 Task: Learn more about a recruiter lite.
Action: Mouse moved to (810, 98)
Screenshot: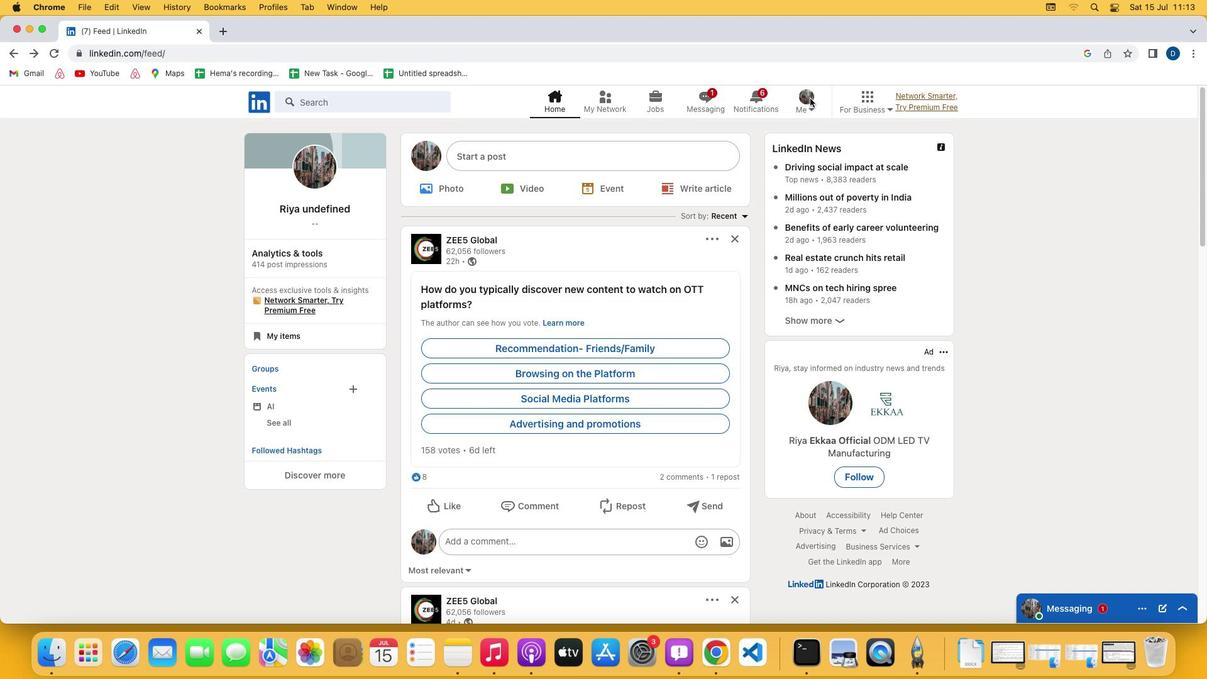
Action: Mouse pressed left at (810, 98)
Screenshot: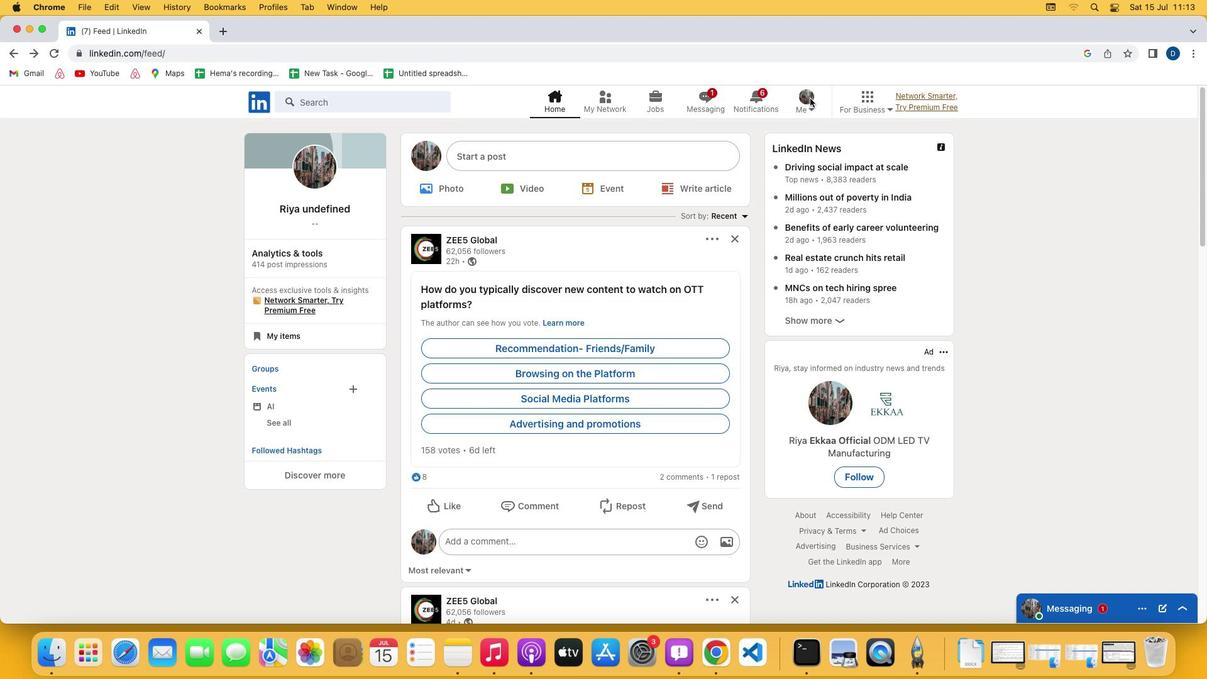 
Action: Mouse pressed left at (810, 98)
Screenshot: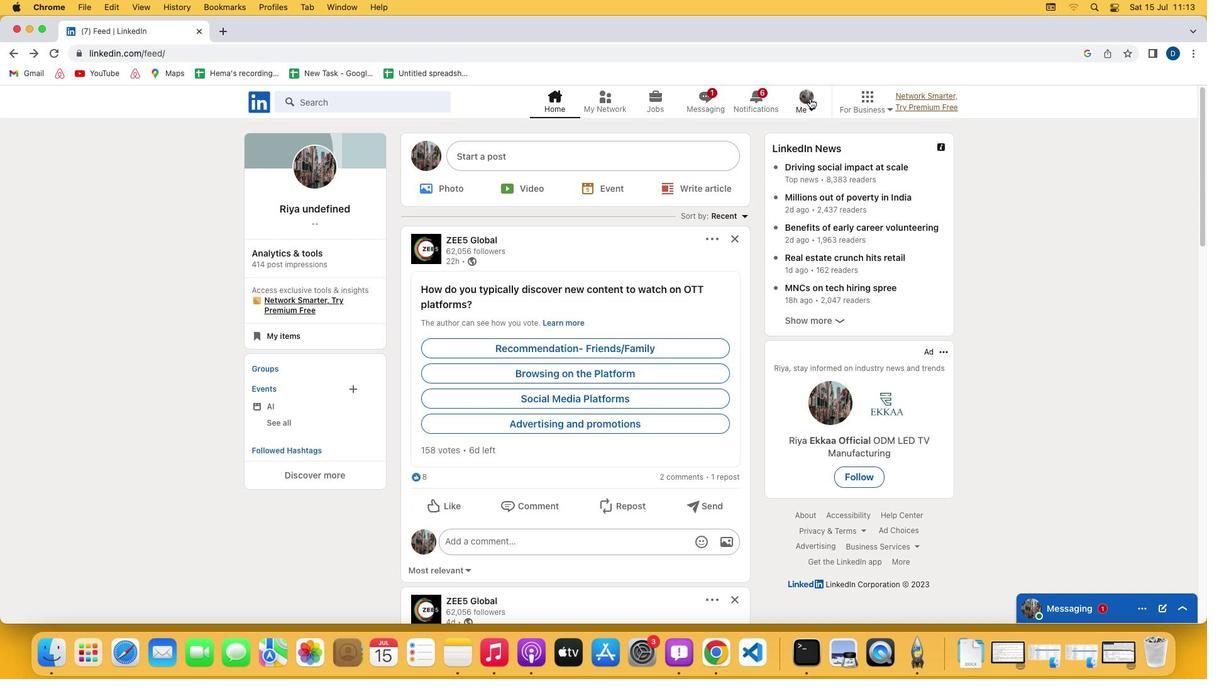 
Action: Mouse moved to (723, 239)
Screenshot: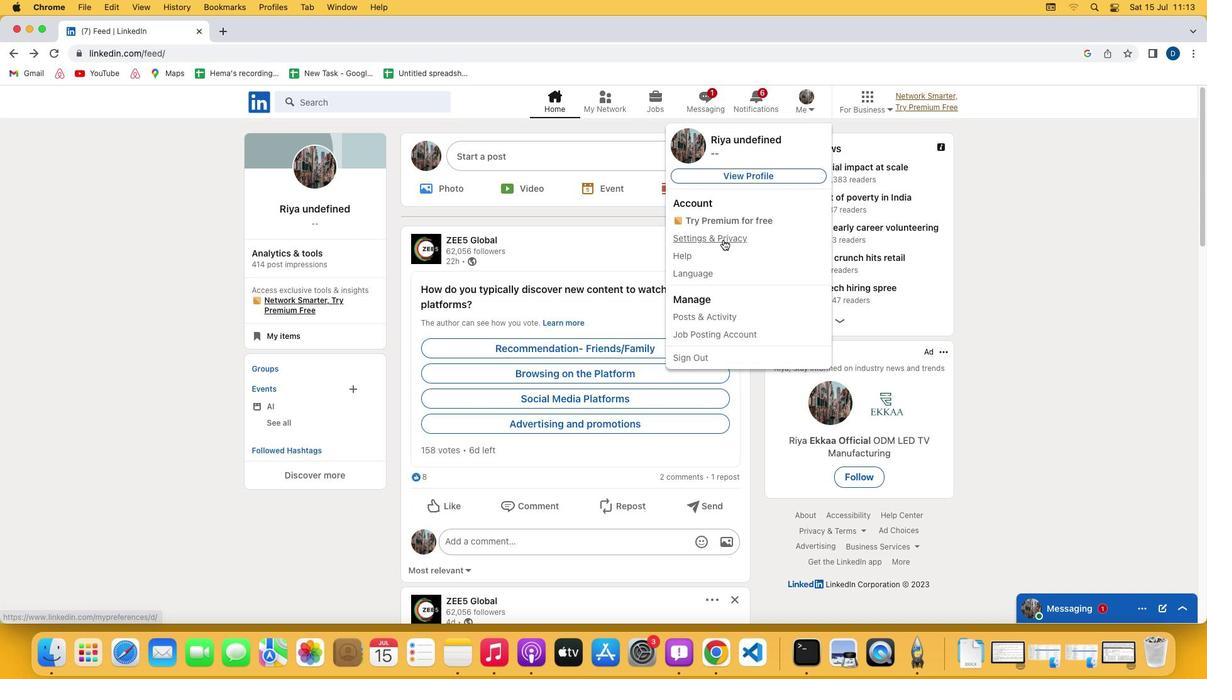 
Action: Mouse pressed left at (723, 239)
Screenshot: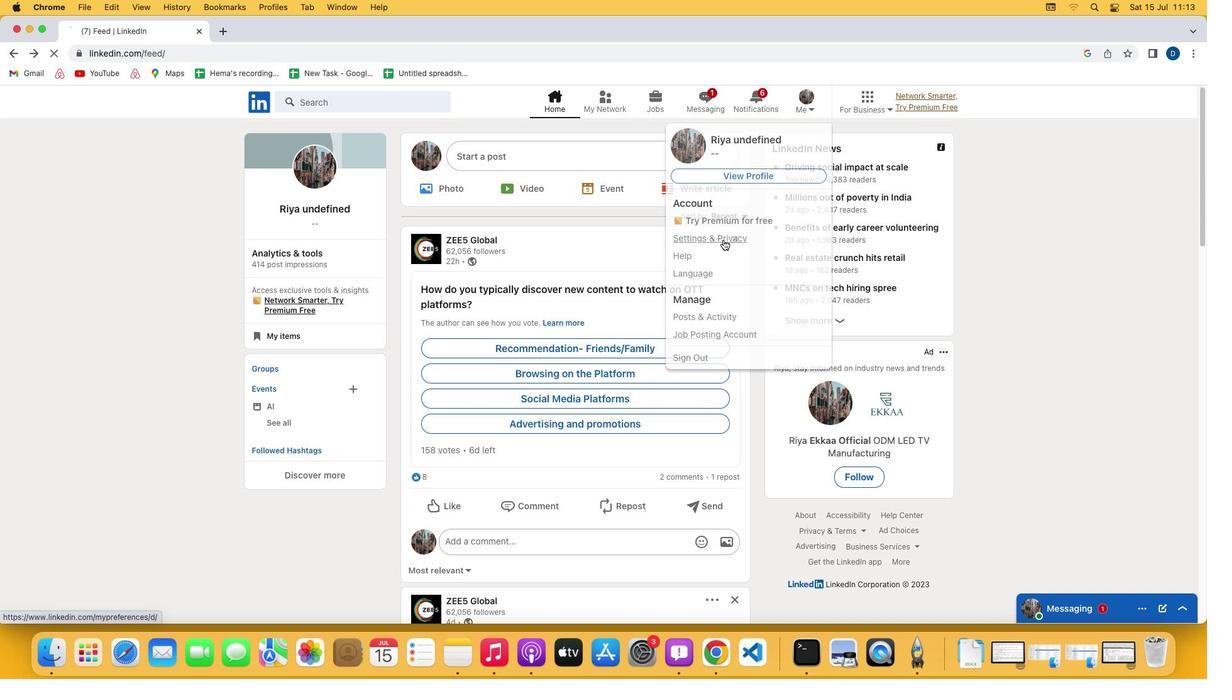 
Action: Mouse moved to (644, 410)
Screenshot: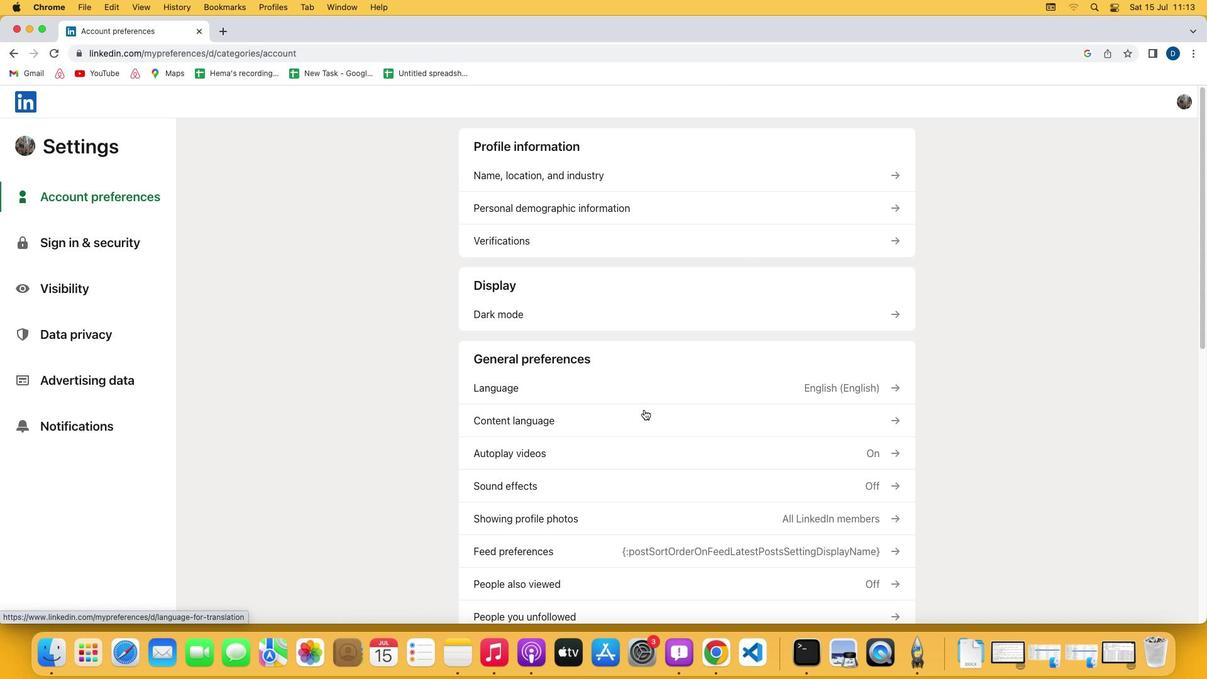 
Action: Mouse scrolled (644, 410) with delta (0, 0)
Screenshot: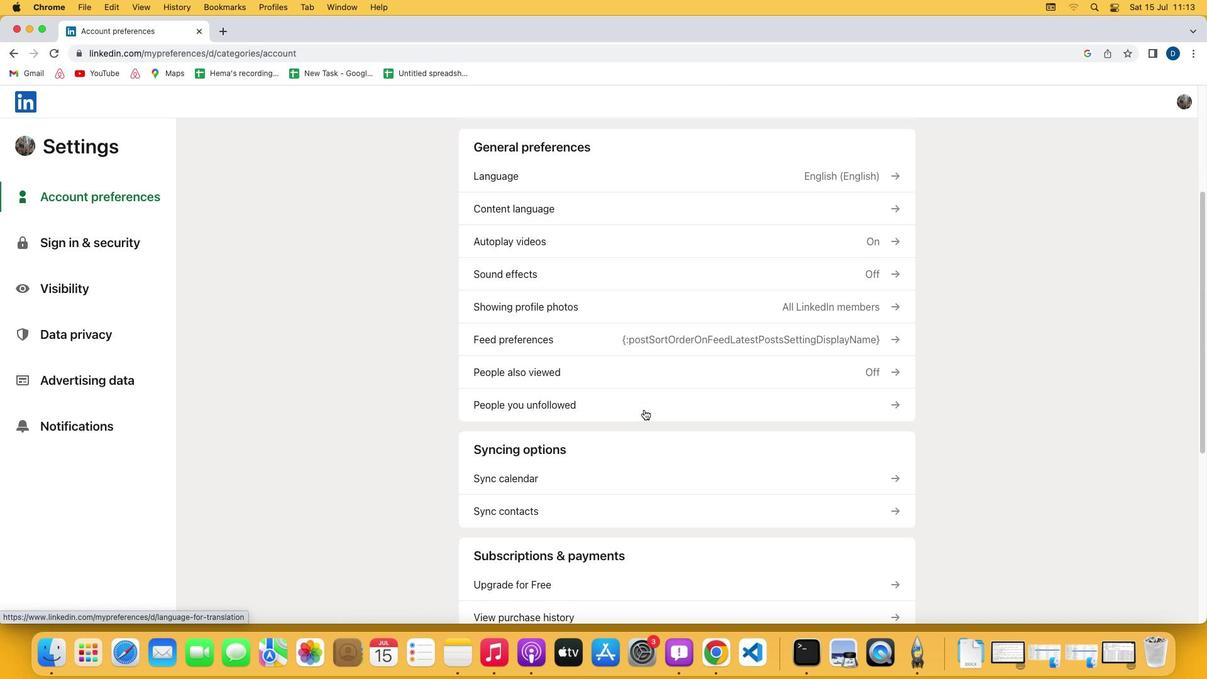 
Action: Mouse scrolled (644, 410) with delta (0, 0)
Screenshot: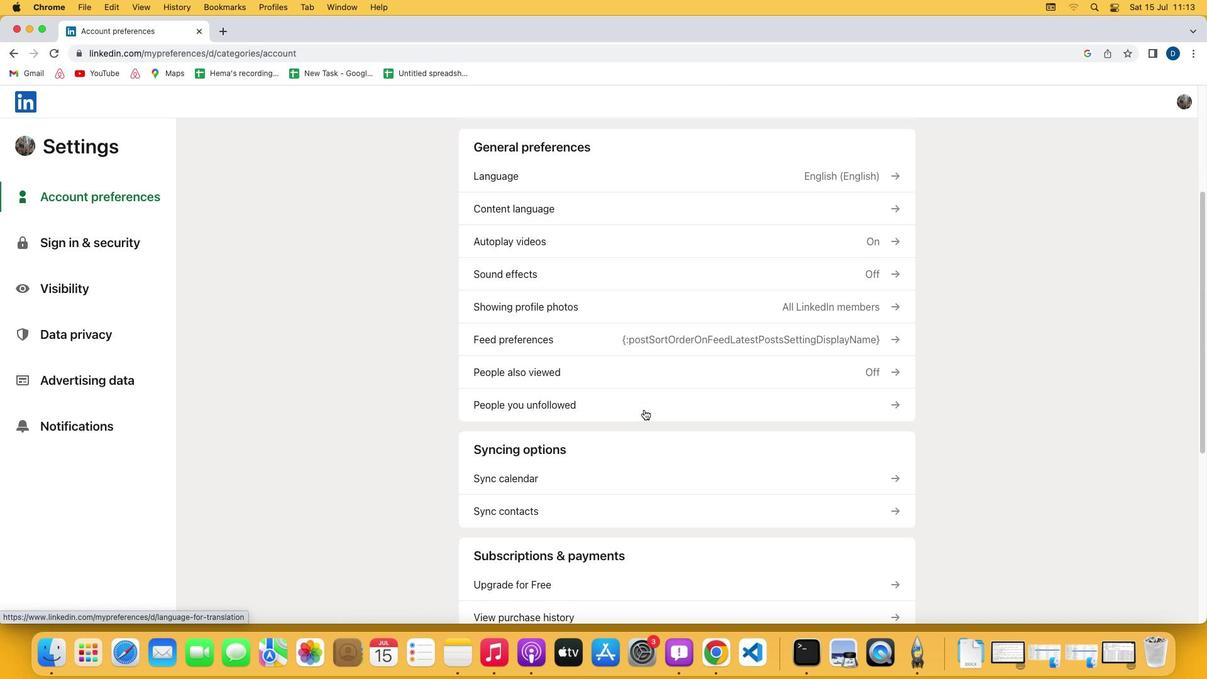
Action: Mouse scrolled (644, 410) with delta (0, -1)
Screenshot: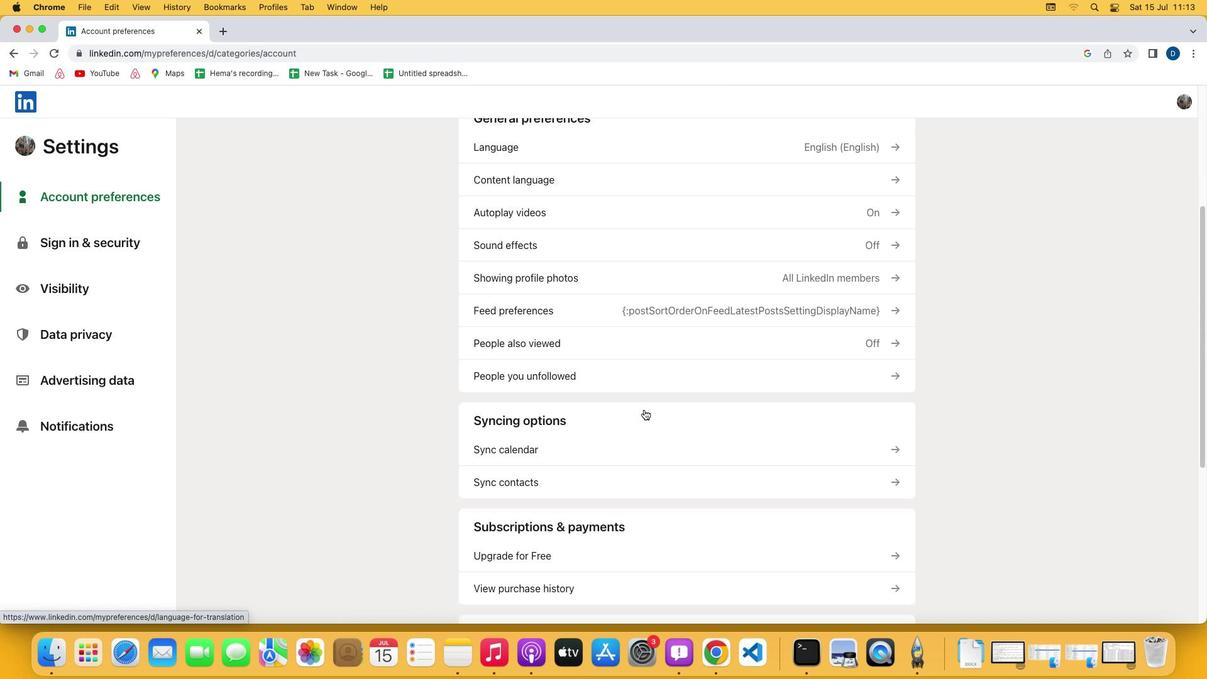 
Action: Mouse scrolled (644, 410) with delta (0, -2)
Screenshot: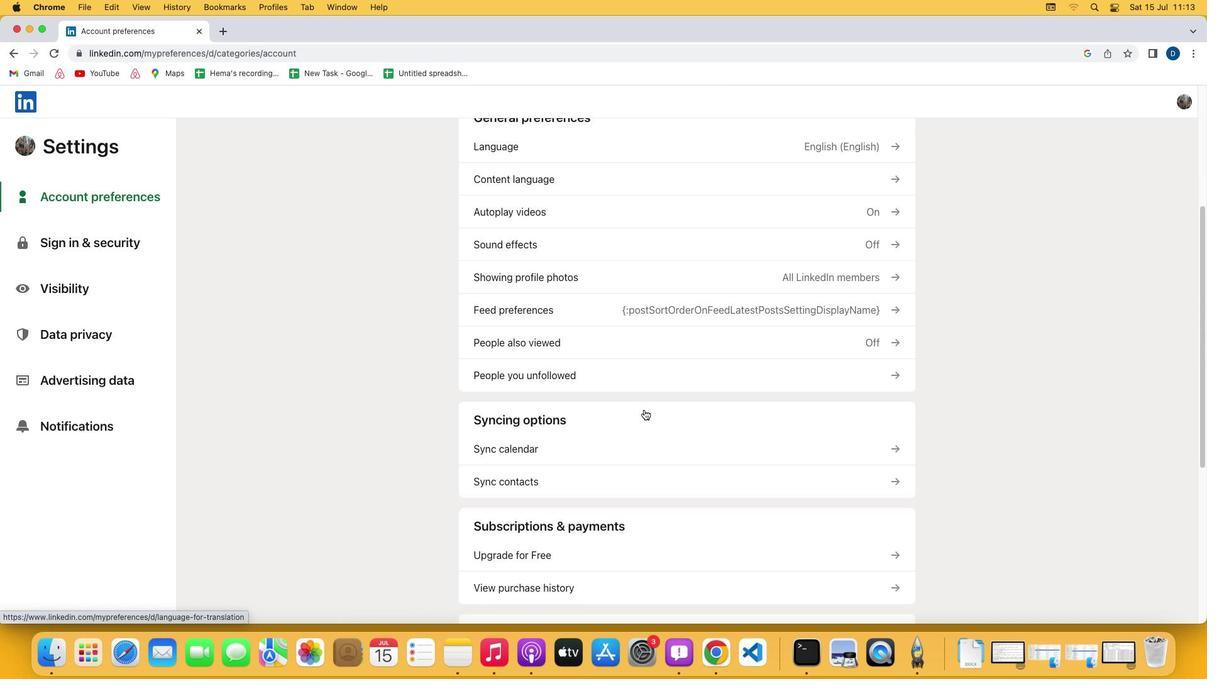 
Action: Mouse scrolled (644, 410) with delta (0, 0)
Screenshot: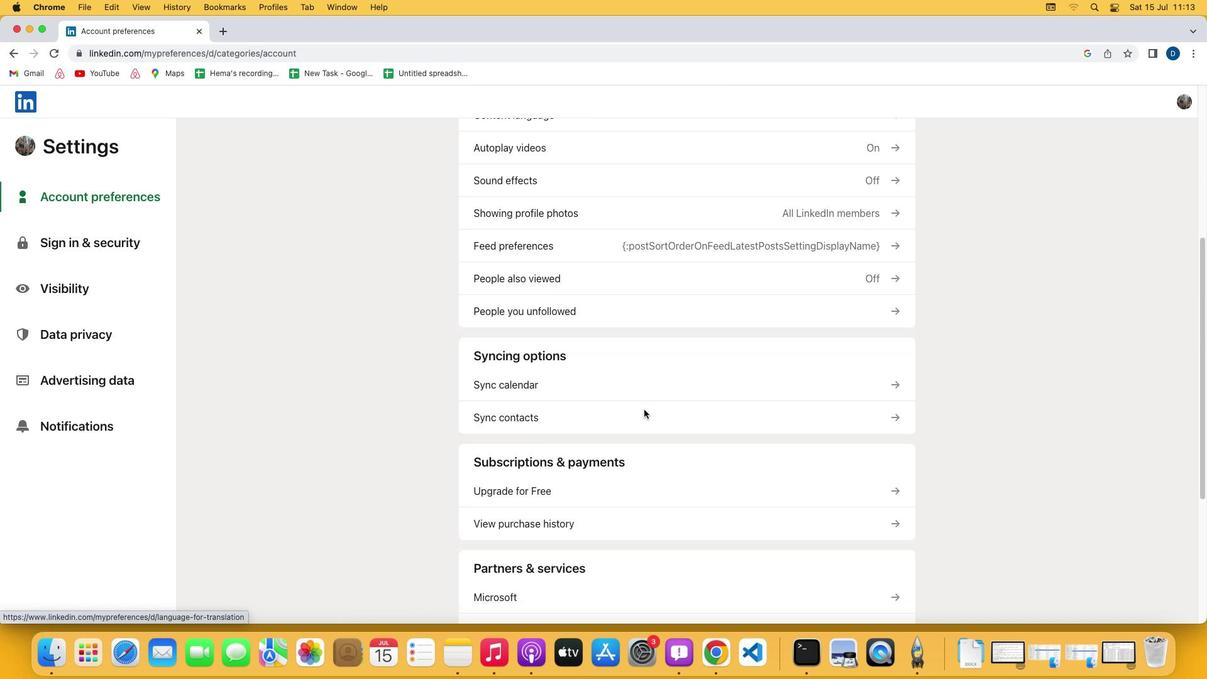 
Action: Mouse scrolled (644, 410) with delta (0, 0)
Screenshot: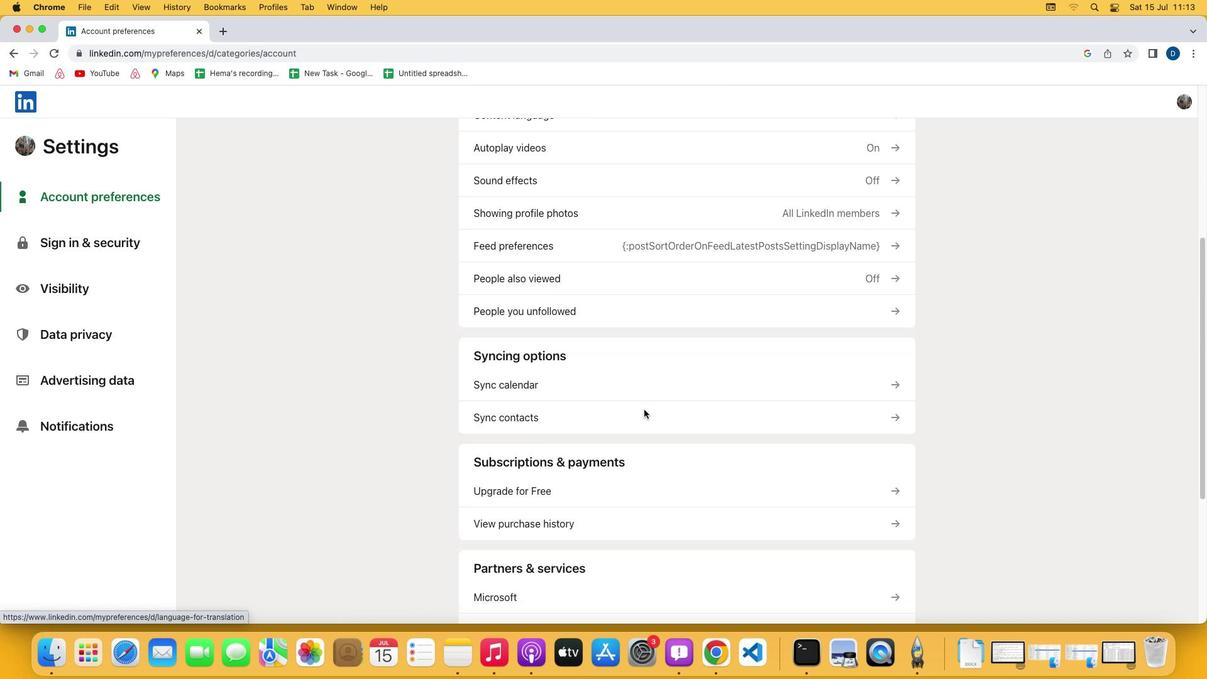 
Action: Mouse scrolled (644, 410) with delta (0, -1)
Screenshot: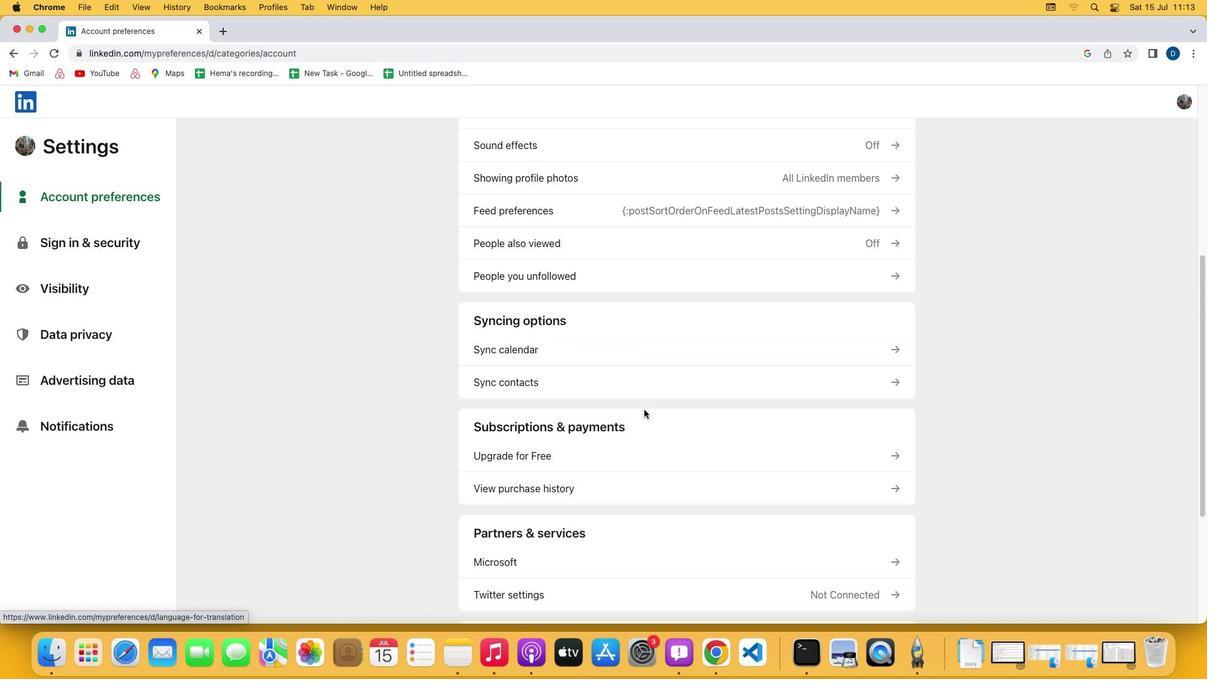 
Action: Mouse scrolled (644, 410) with delta (0, 0)
Screenshot: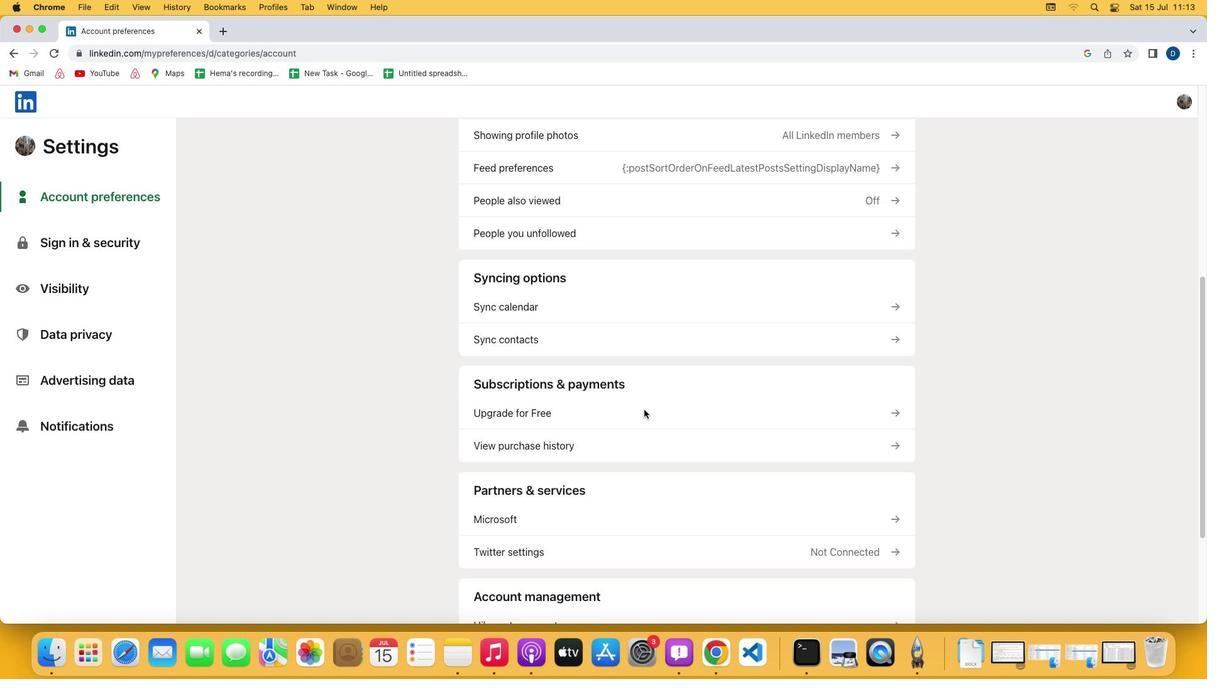 
Action: Mouse scrolled (644, 410) with delta (0, 0)
Screenshot: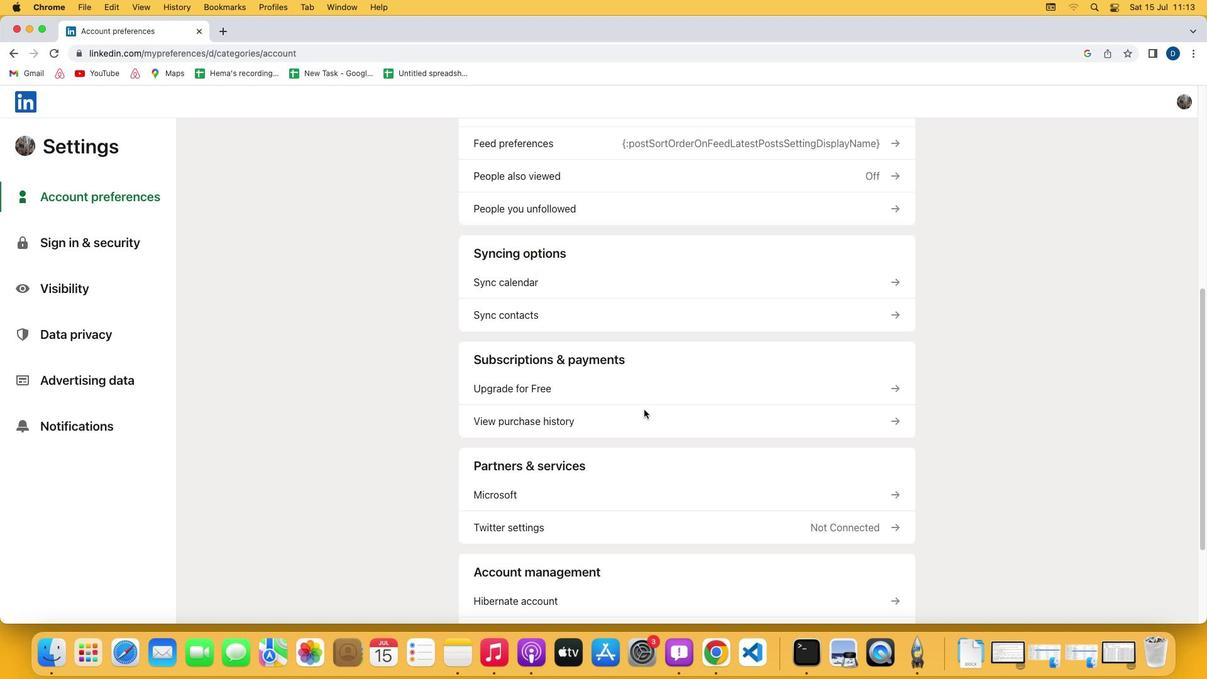 
Action: Mouse scrolled (644, 410) with delta (0, -1)
Screenshot: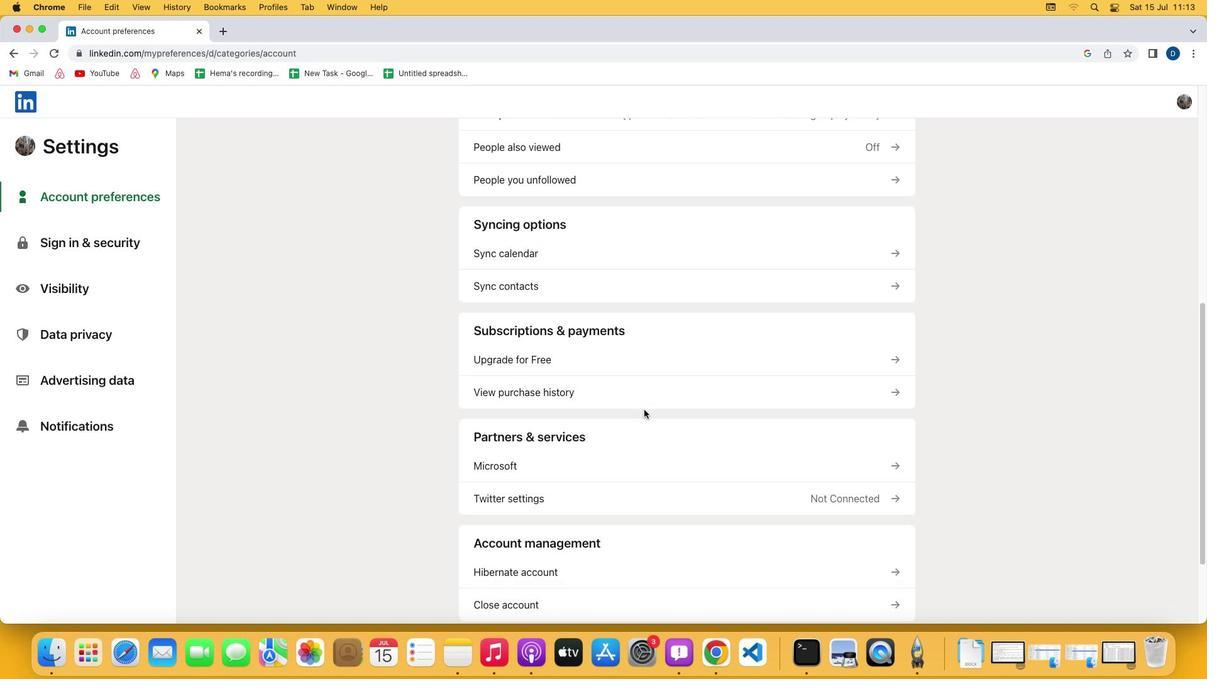 
Action: Mouse moved to (571, 367)
Screenshot: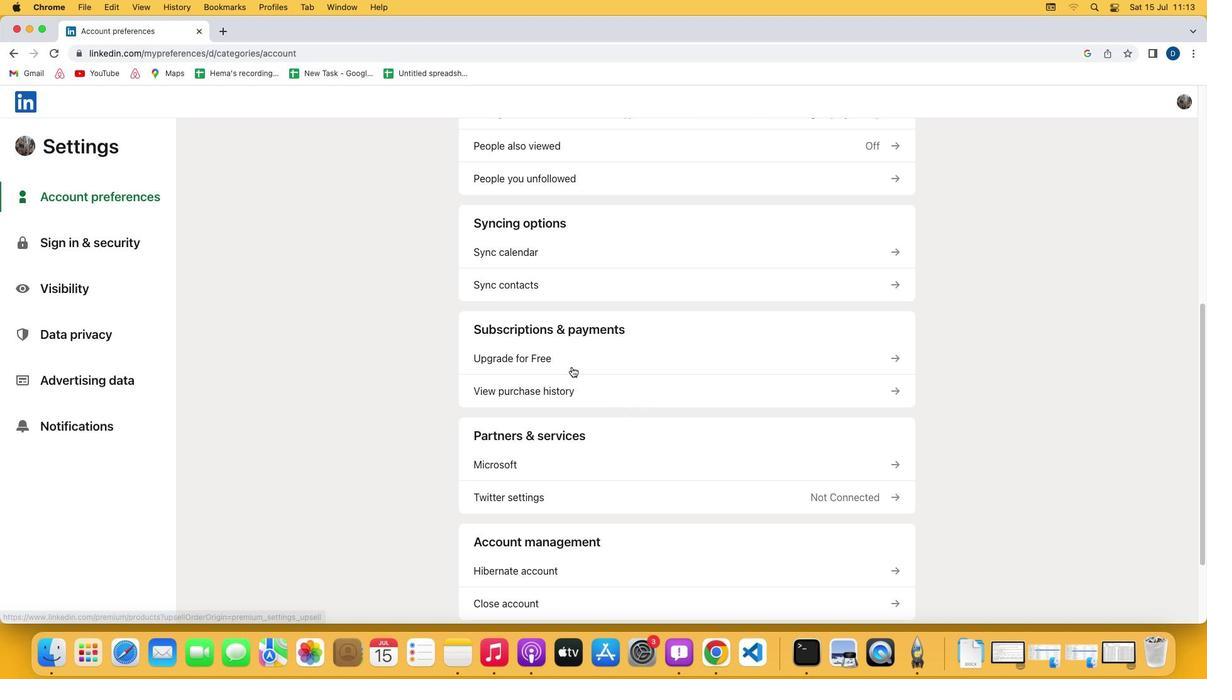
Action: Mouse pressed left at (571, 367)
Screenshot: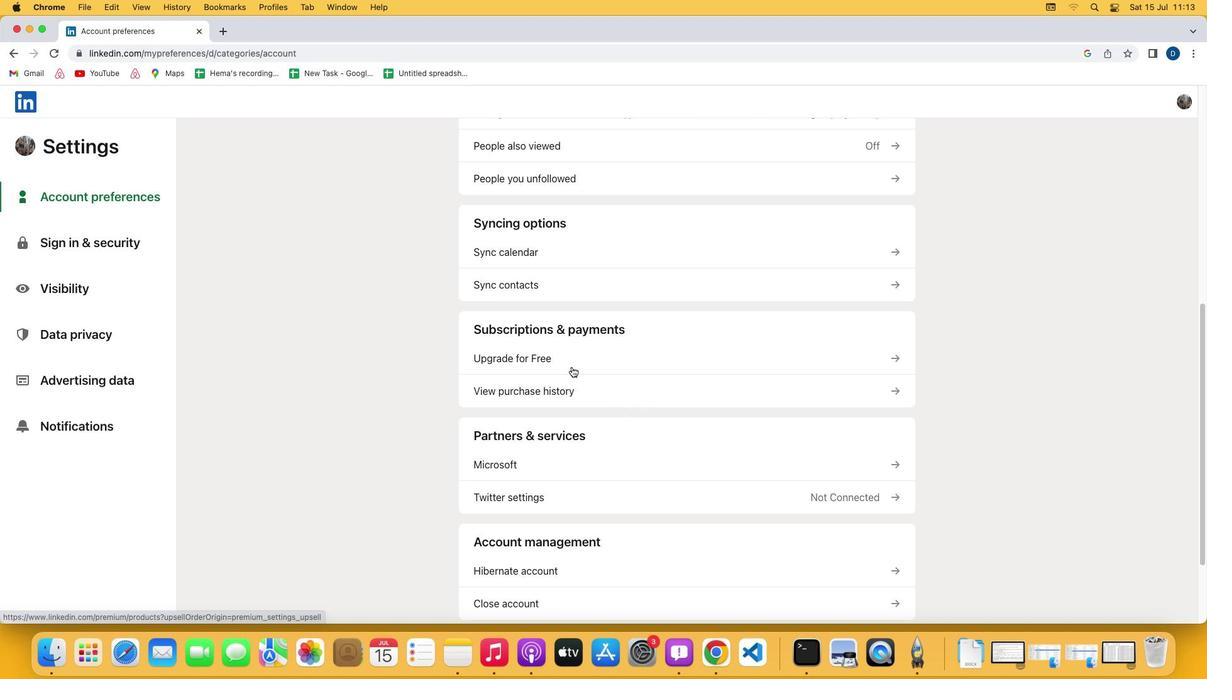 
Action: Mouse moved to (486, 343)
Screenshot: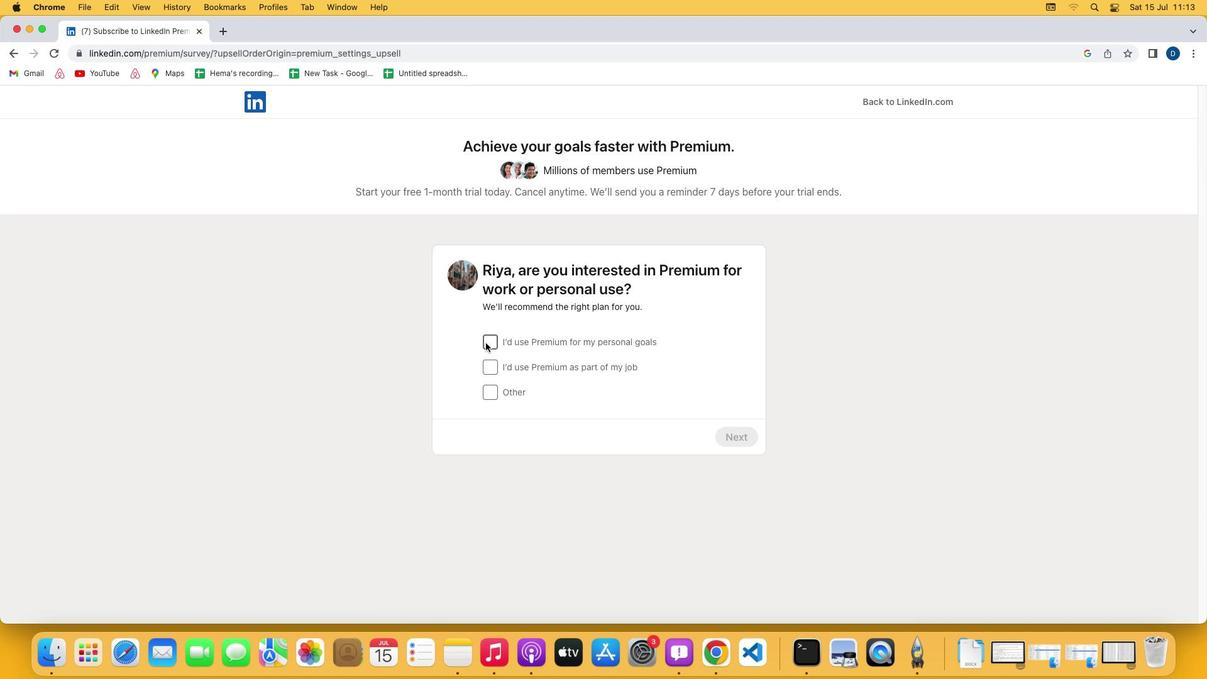 
Action: Mouse pressed left at (486, 343)
Screenshot: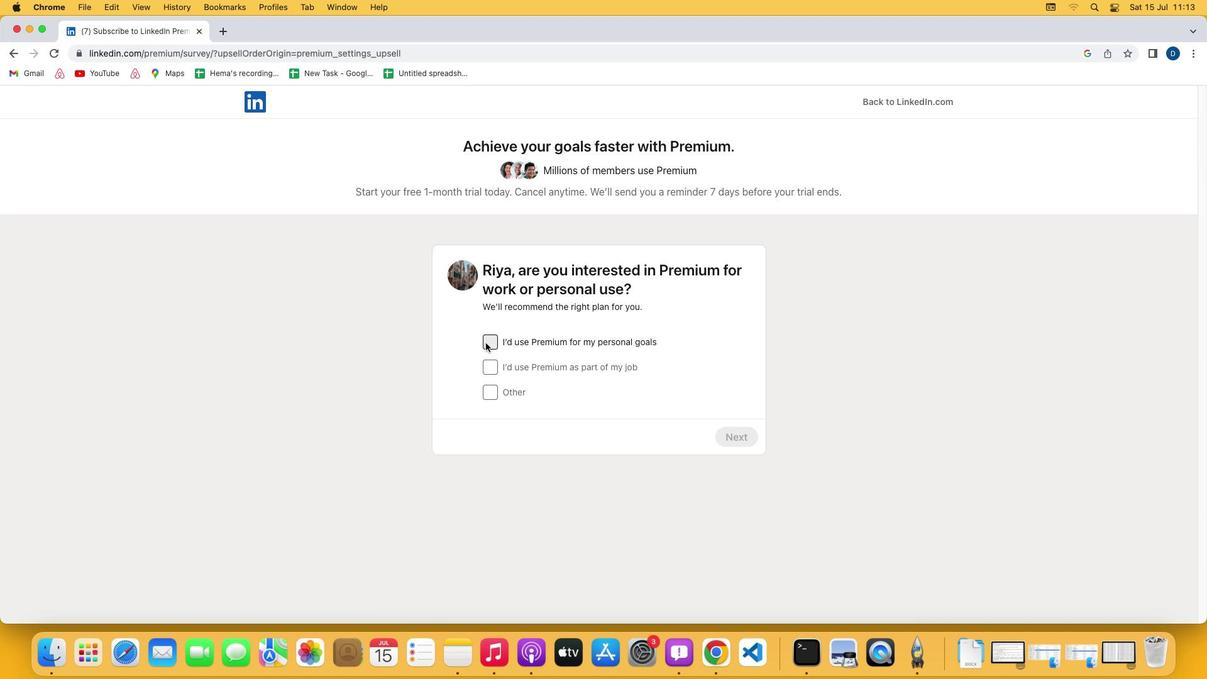 
Action: Mouse moved to (737, 442)
Screenshot: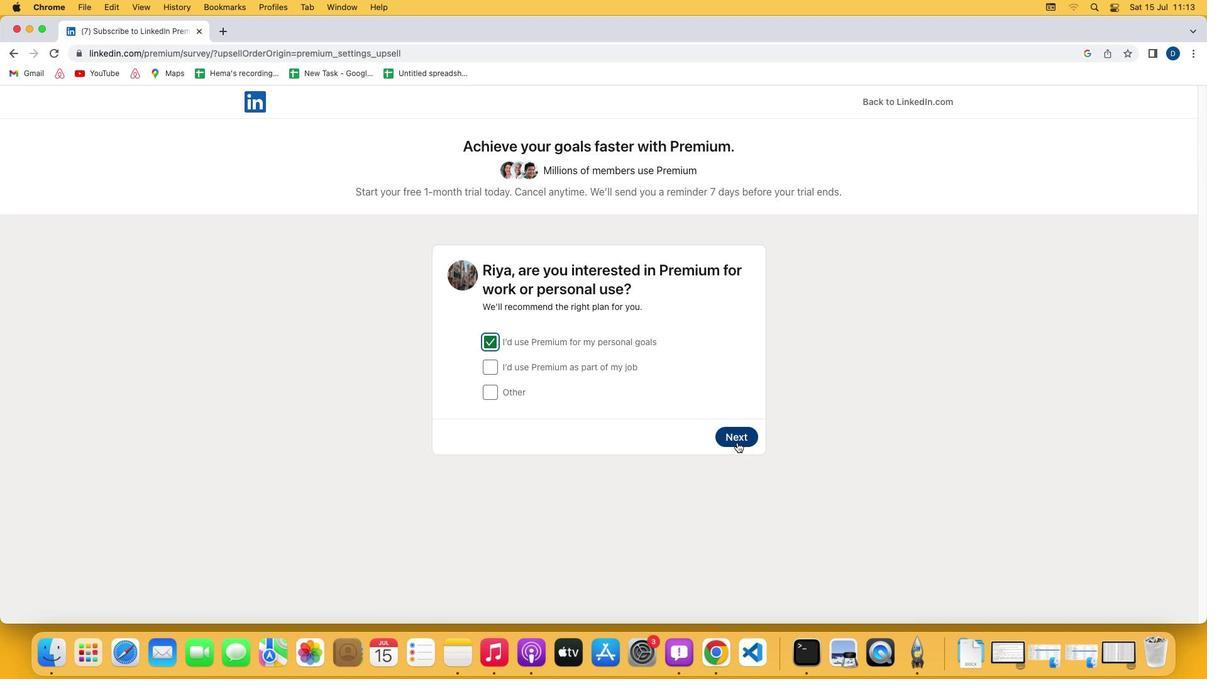 
Action: Mouse pressed left at (737, 442)
Screenshot: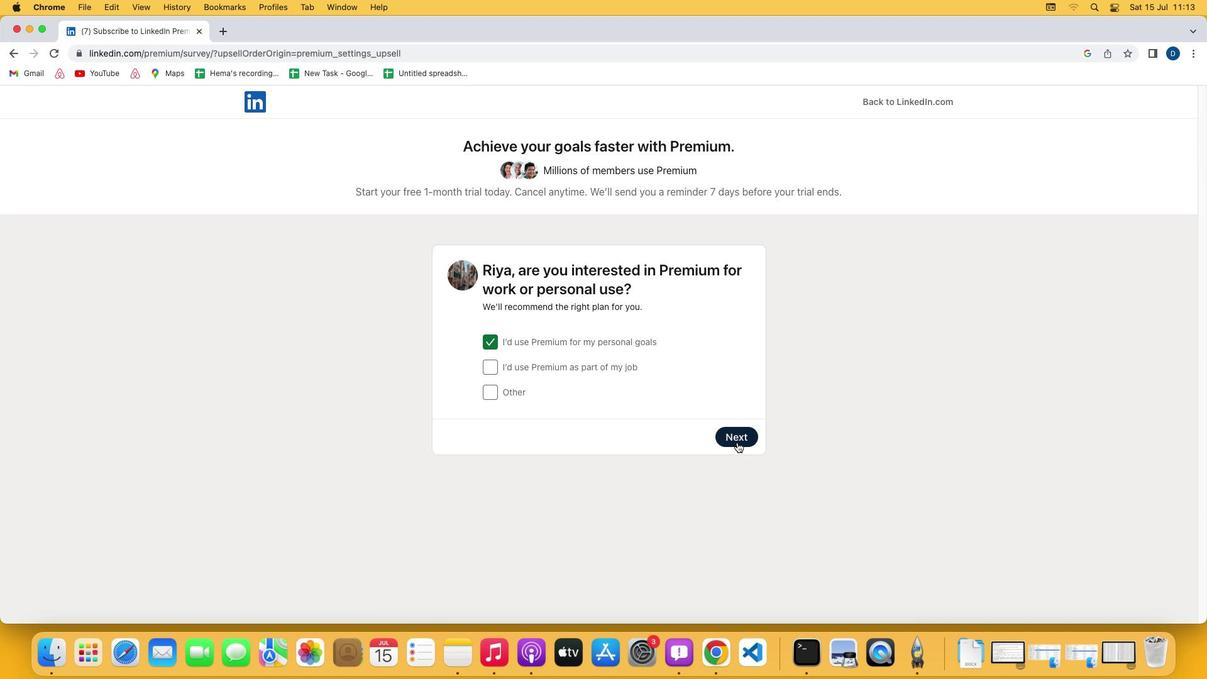 
Action: Mouse moved to (489, 343)
Screenshot: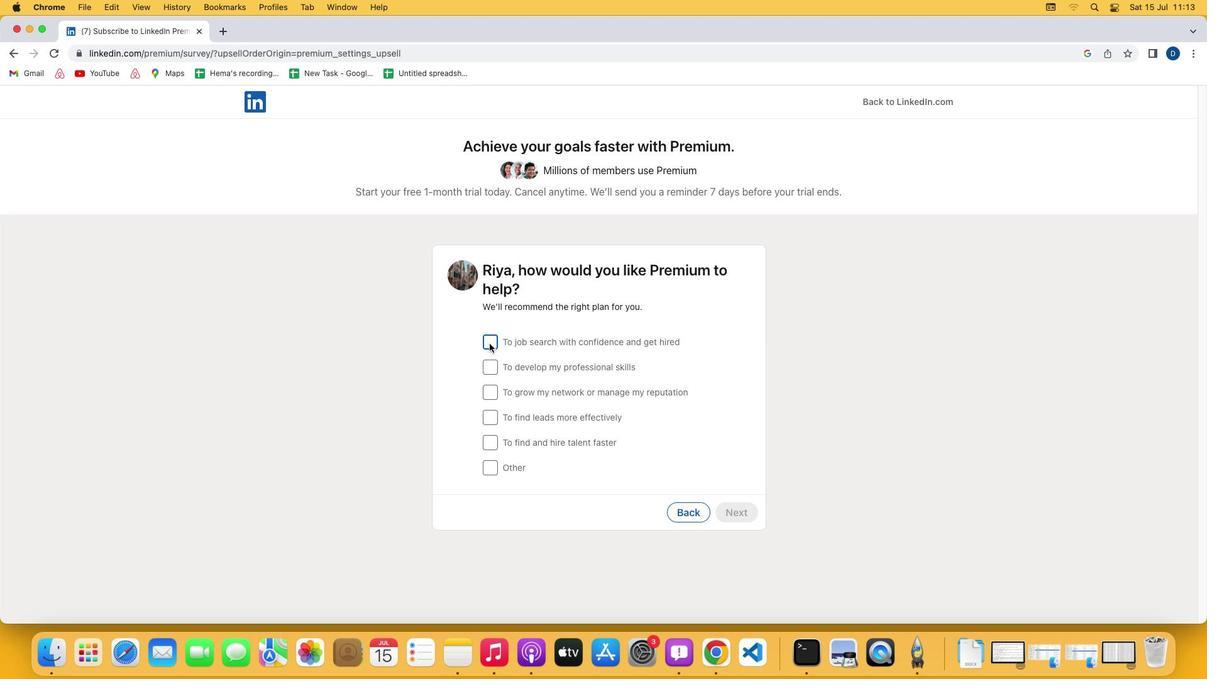 
Action: Mouse pressed left at (489, 343)
Screenshot: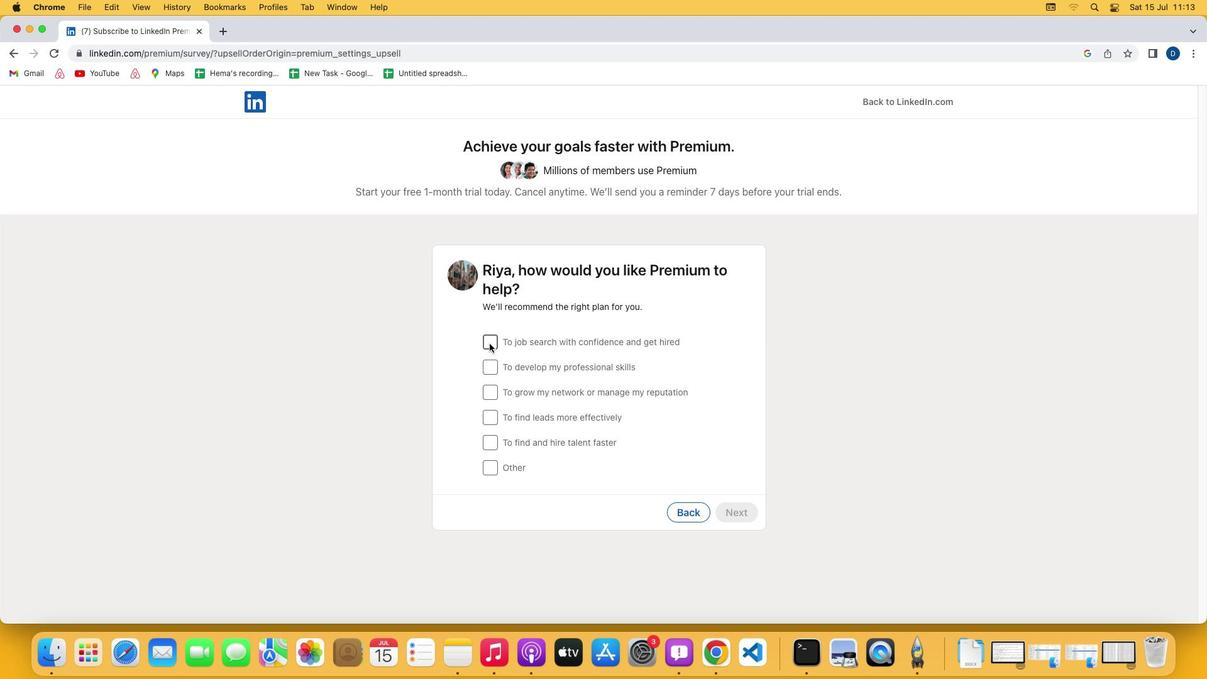 
Action: Mouse moved to (732, 518)
Screenshot: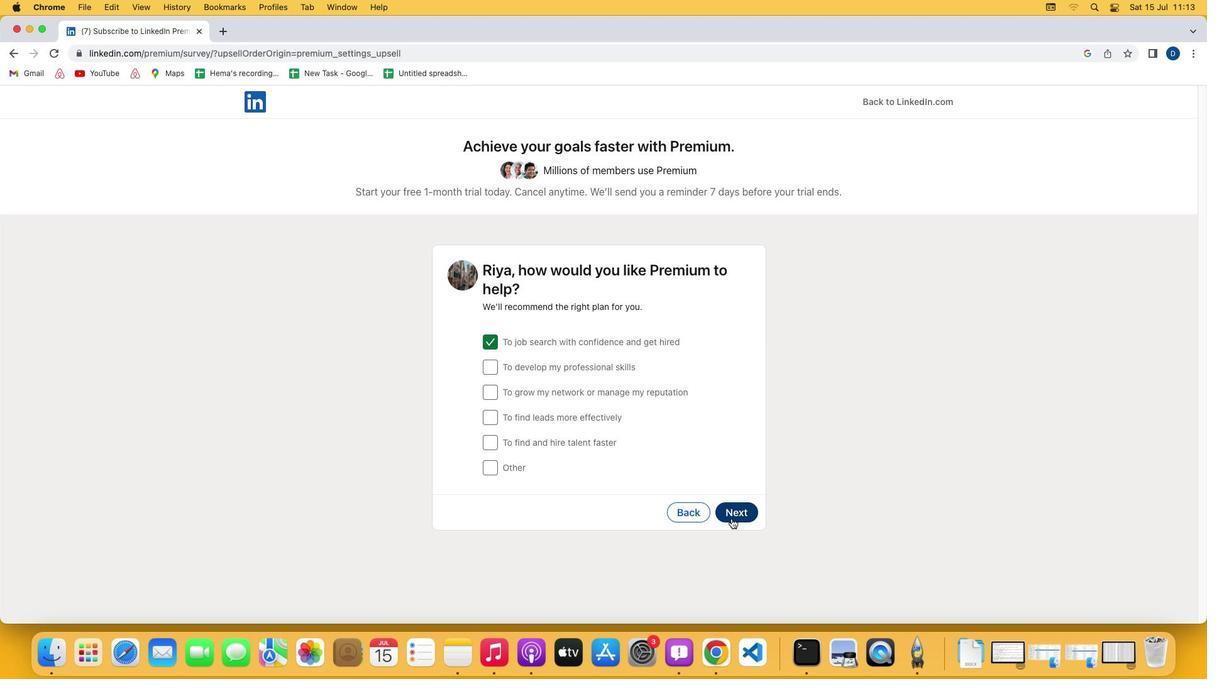 
Action: Mouse pressed left at (732, 518)
Screenshot: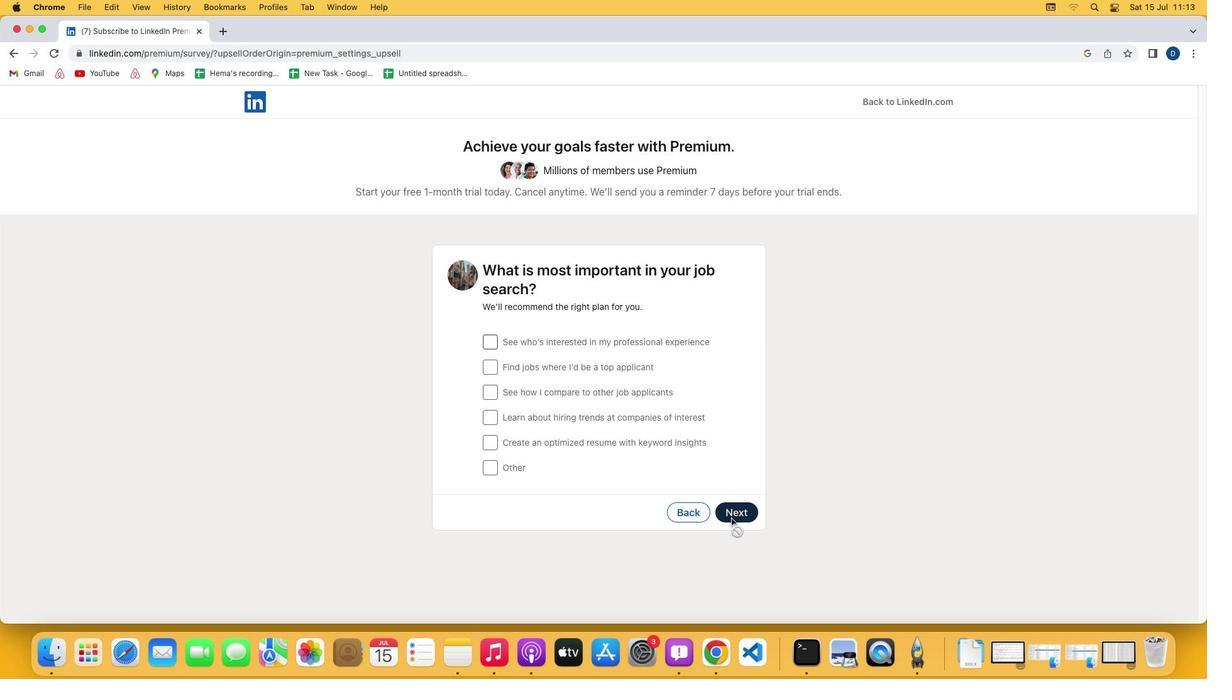 
Action: Mouse moved to (485, 468)
Screenshot: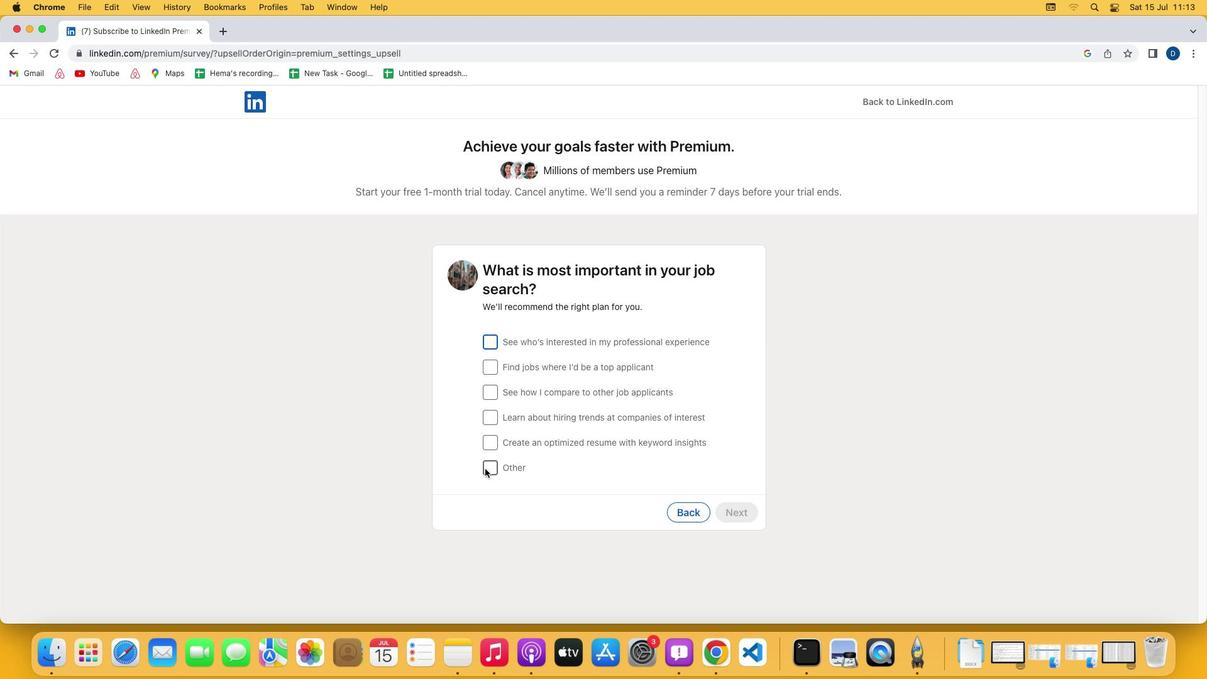 
Action: Mouse pressed left at (485, 468)
Screenshot: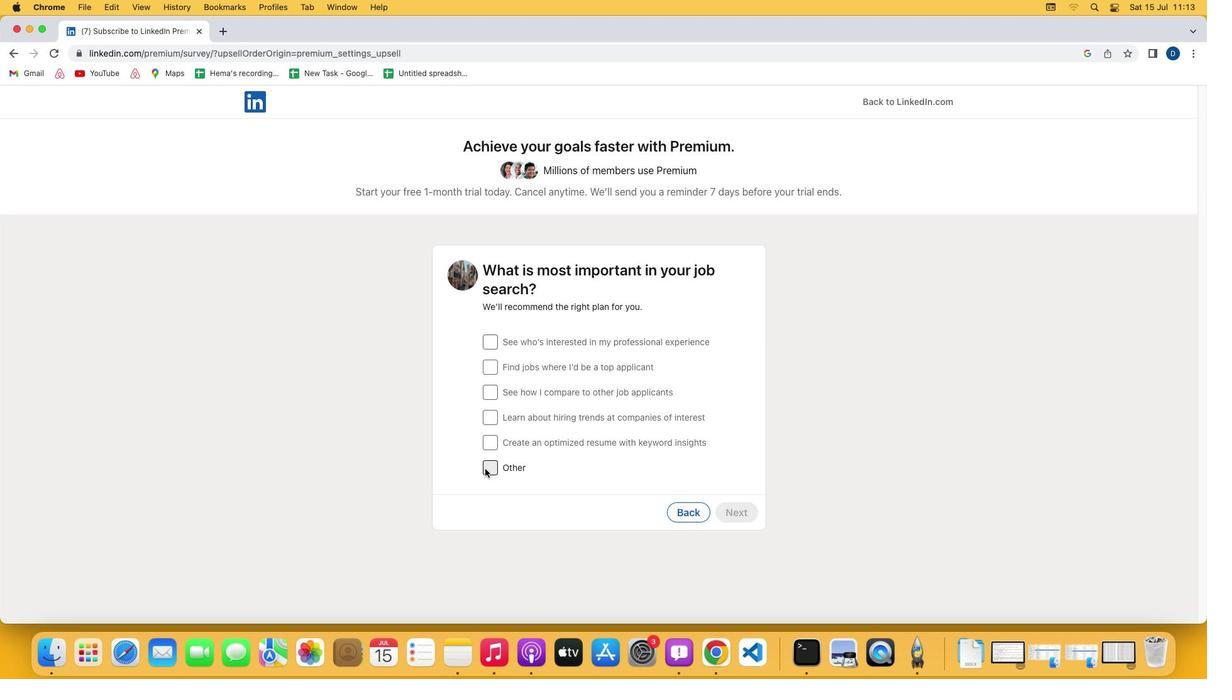 
Action: Mouse moved to (743, 515)
Screenshot: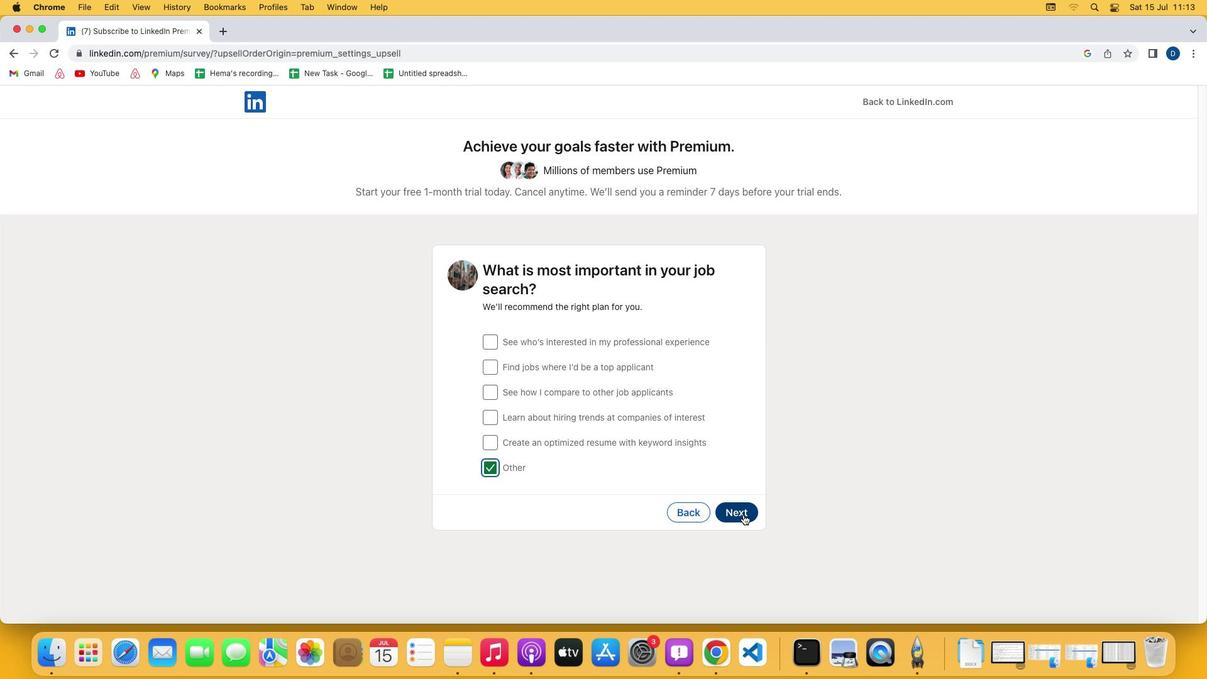 
Action: Mouse pressed left at (743, 515)
Screenshot: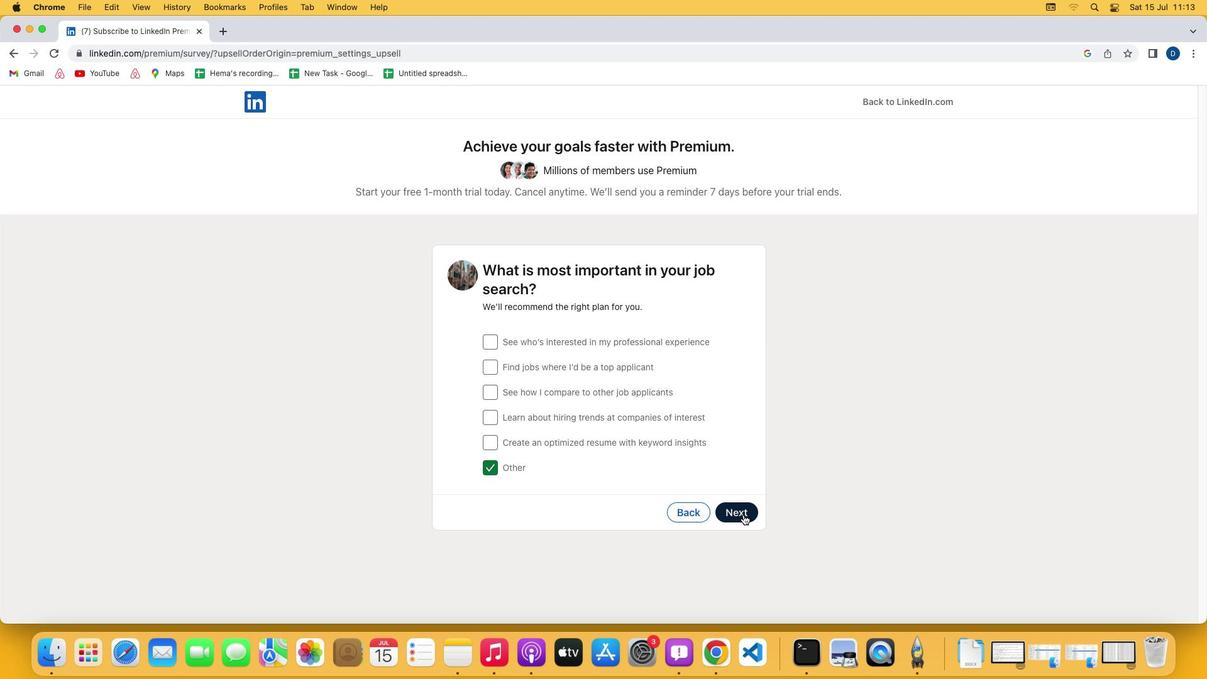 
Action: Mouse moved to (842, 524)
Screenshot: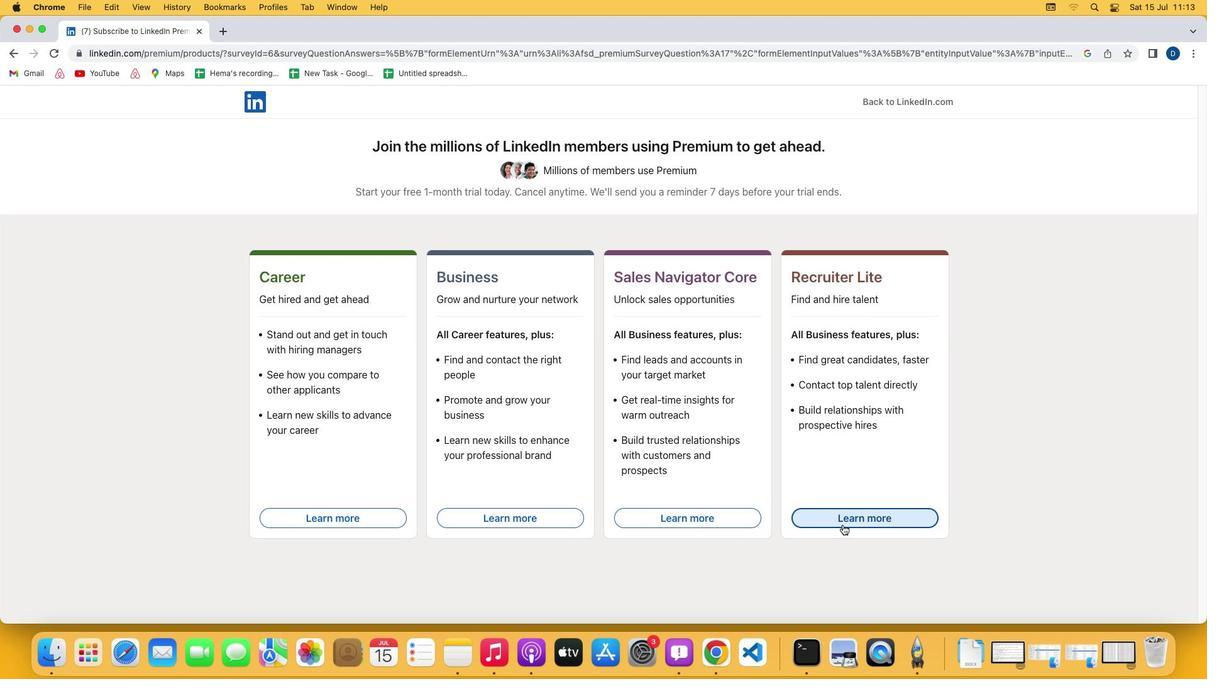 
Action: Mouse pressed left at (842, 524)
Screenshot: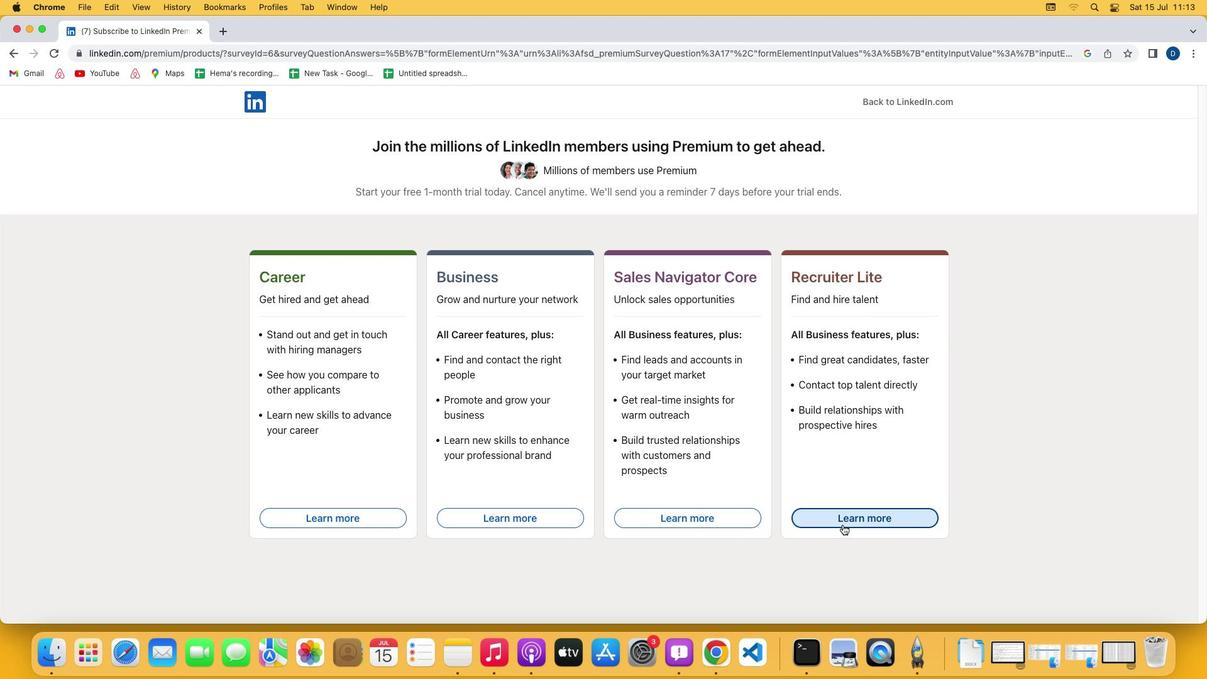 
